Task: In the  document Anna ,change text color to 'Dark Green' Insert the shape mentioned shape on right side of the text 'Curved Up Arrow'. Change color of the shape to  RedChange shape height to  2
Action: Key pressed <Key.shift><Key.left><Key.left><Key.left><Key.left><Key.left><Key.left><Key.left><Key.left><Key.left><Key.left><Key.left><Key.left><Key.left><Key.left><Key.left><Key.left><Key.left><Key.left><Key.left><Key.left><Key.left><Key.left><Key.left><Key.left><Key.left><Key.left><Key.left><Key.left><Key.left><Key.left><Key.left><Key.left><Key.left><Key.left><Key.left><Key.left><Key.left><Key.left><Key.left><Key.left><Key.left><Key.left><Key.left><Key.left><Key.left><Key.left><Key.left><Key.left><Key.left><Key.left><Key.left><Key.left><Key.left><Key.left><Key.left><Key.left>
Screenshot: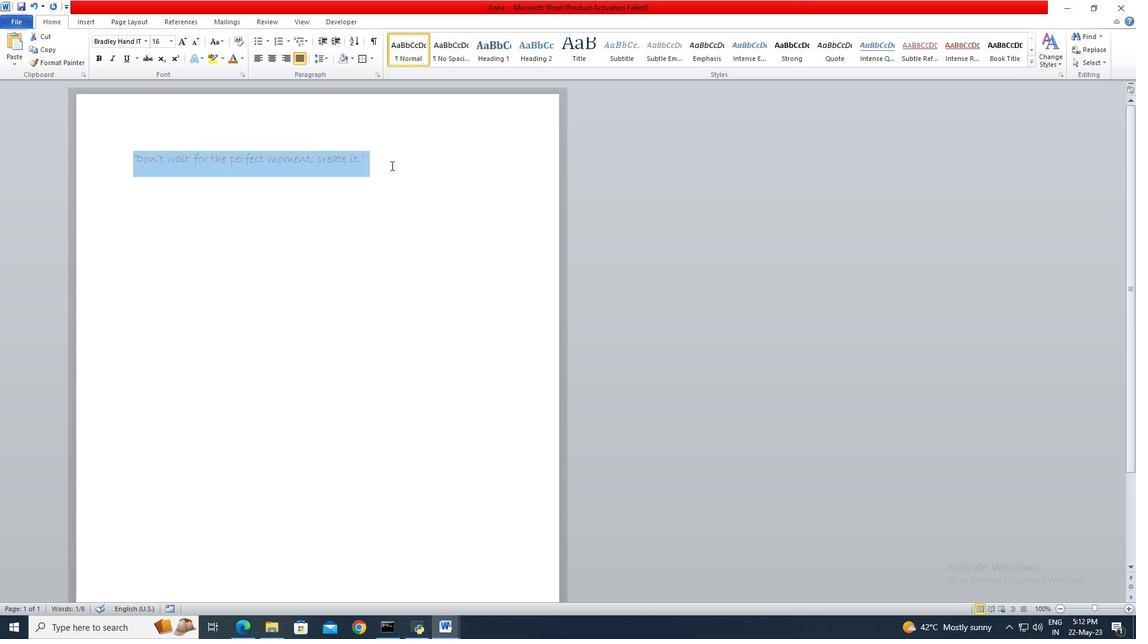 
Action: Mouse moved to (243, 59)
Screenshot: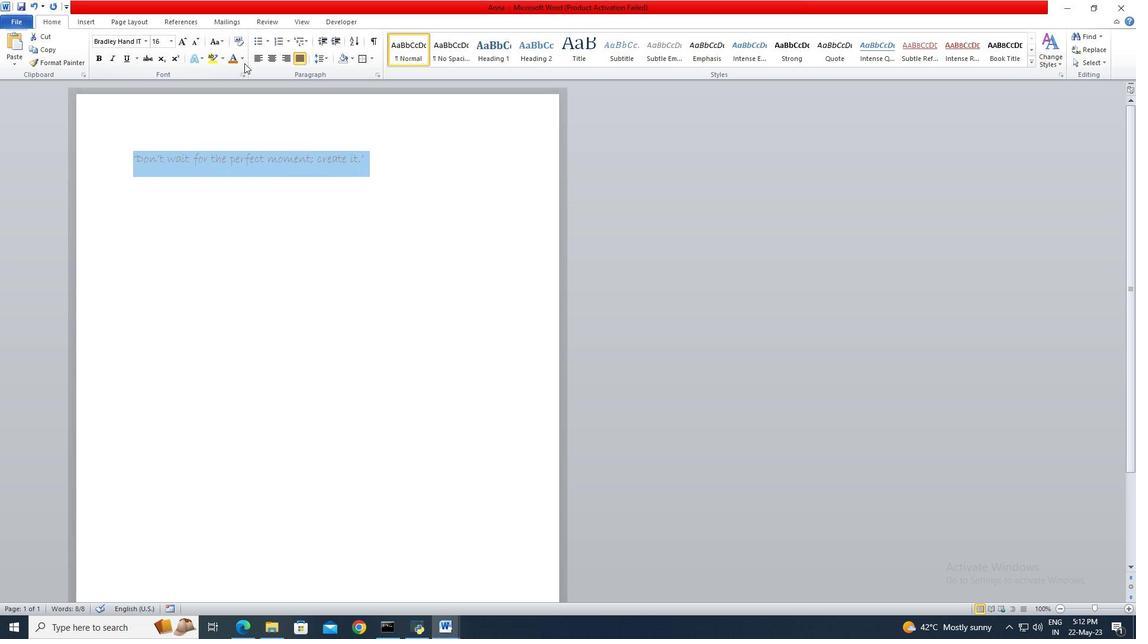 
Action: Mouse pressed left at (243, 59)
Screenshot: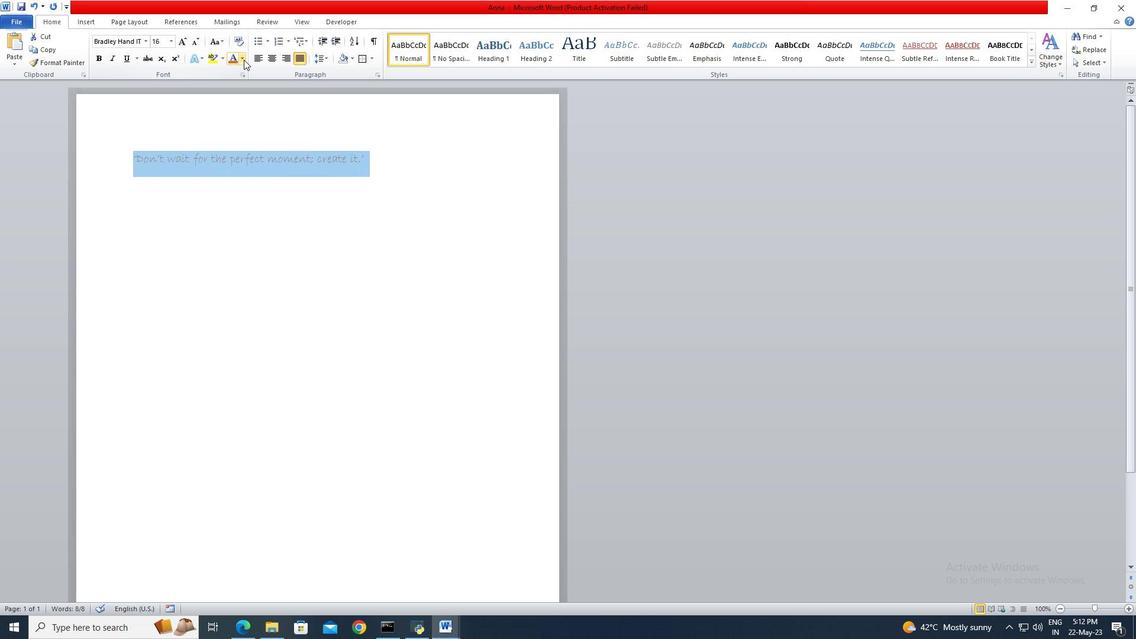 
Action: Mouse moved to (288, 188)
Screenshot: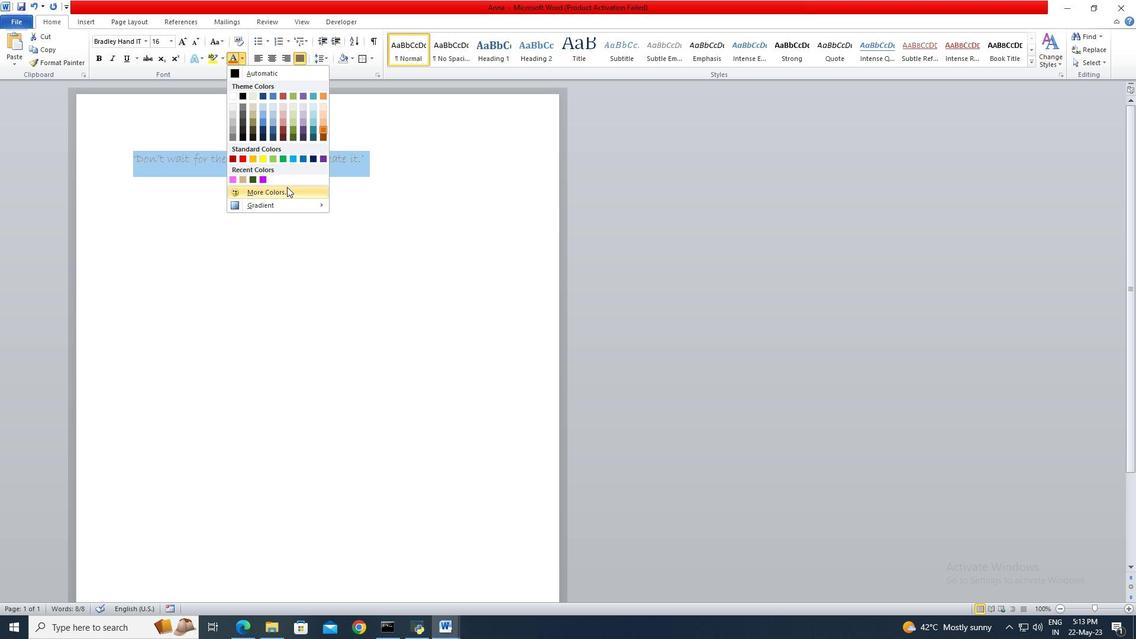 
Action: Mouse pressed left at (288, 188)
Screenshot: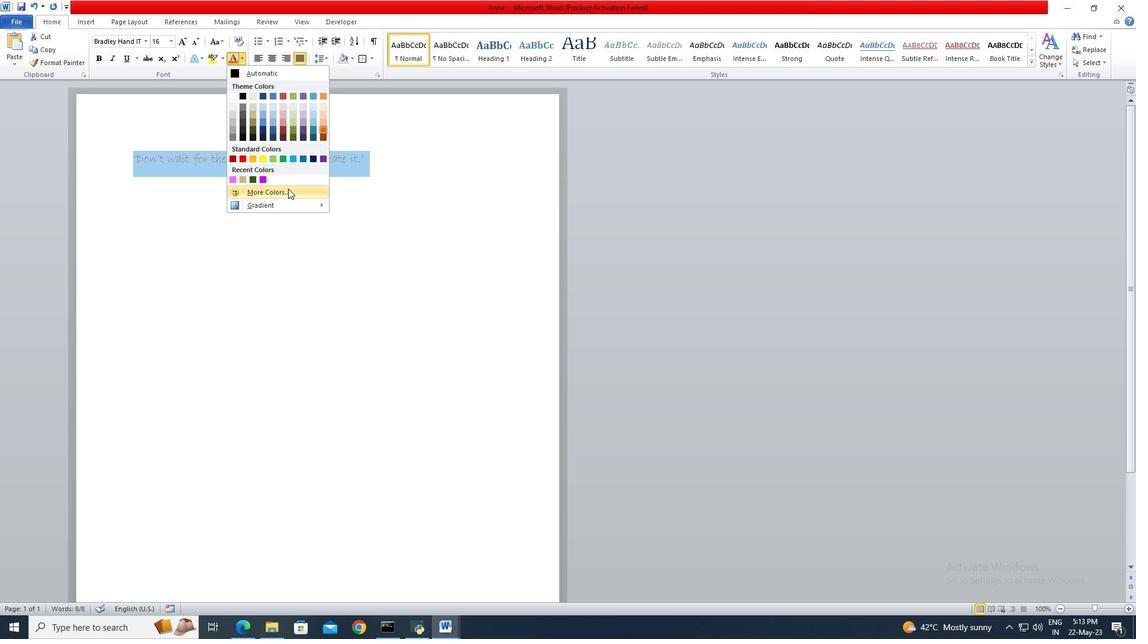 
Action: Mouse moved to (498, 223)
Screenshot: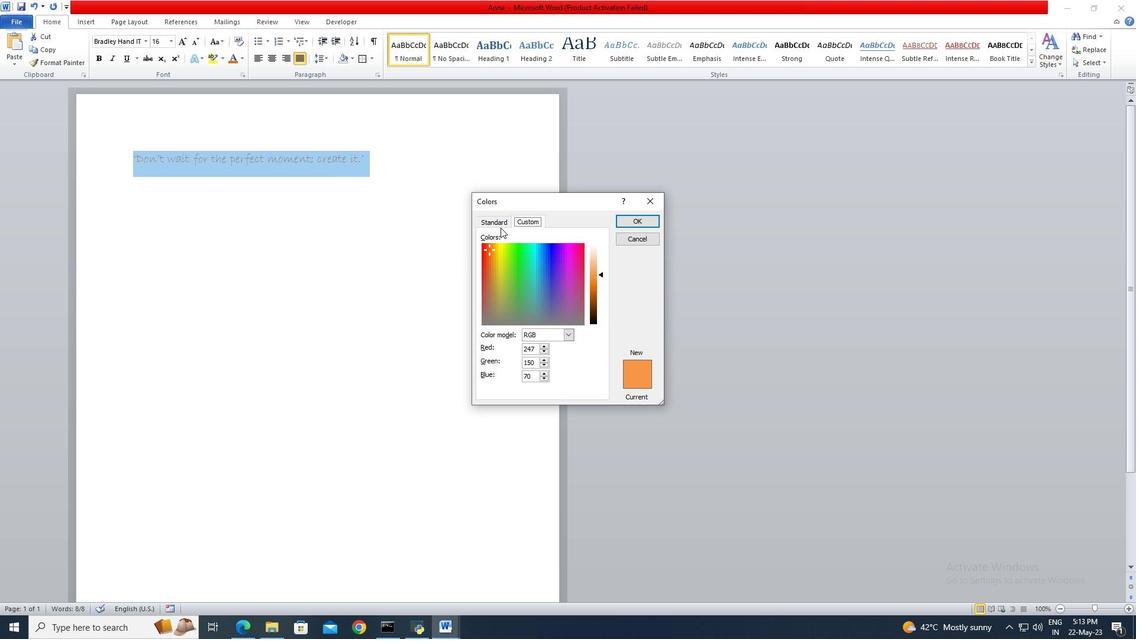 
Action: Mouse pressed left at (498, 223)
Screenshot: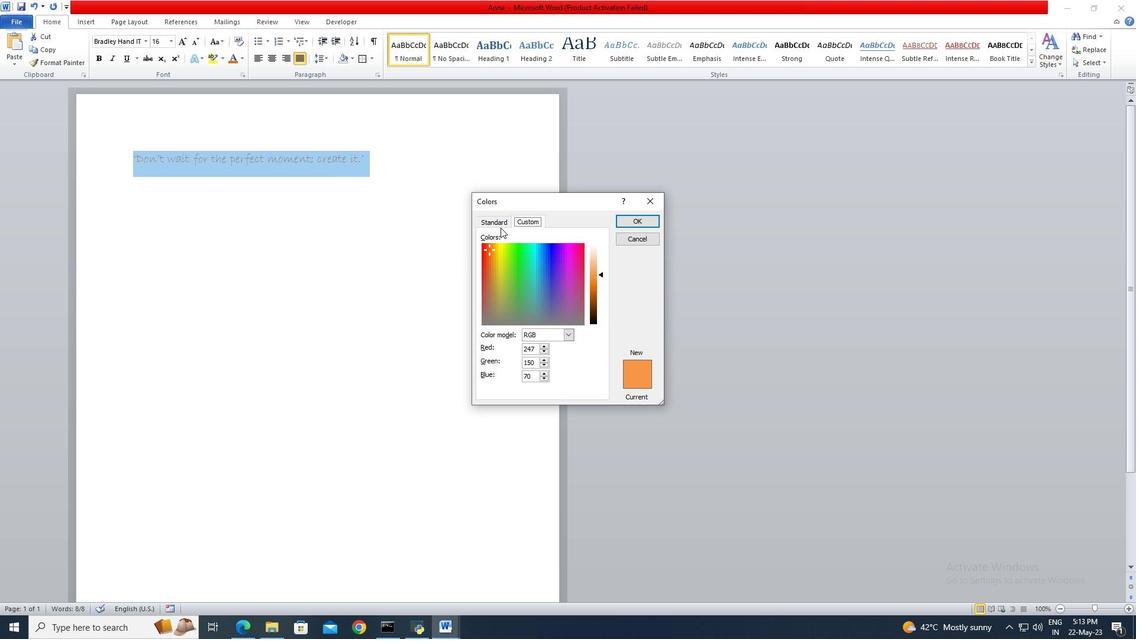 
Action: Mouse moved to (494, 290)
Screenshot: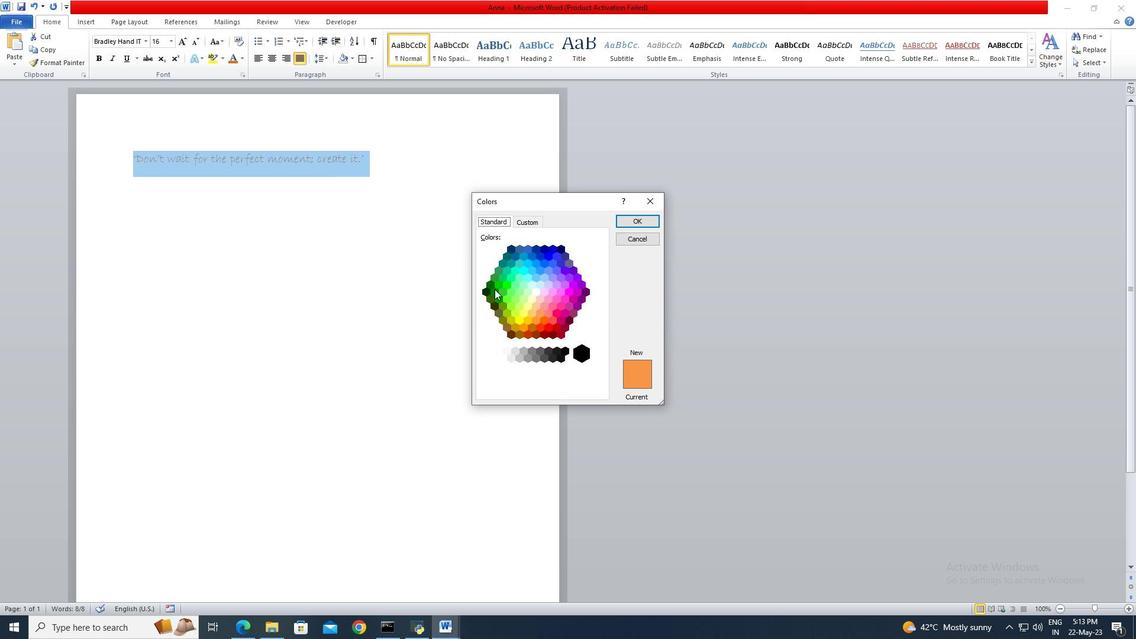 
Action: Mouse pressed left at (494, 290)
Screenshot: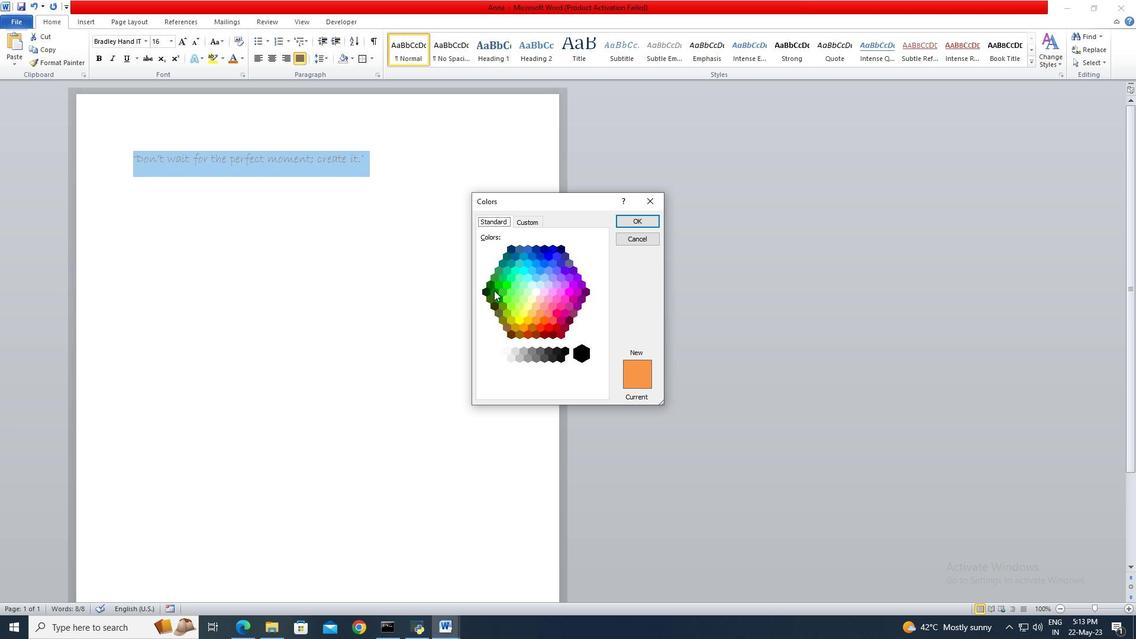 
Action: Mouse moved to (624, 224)
Screenshot: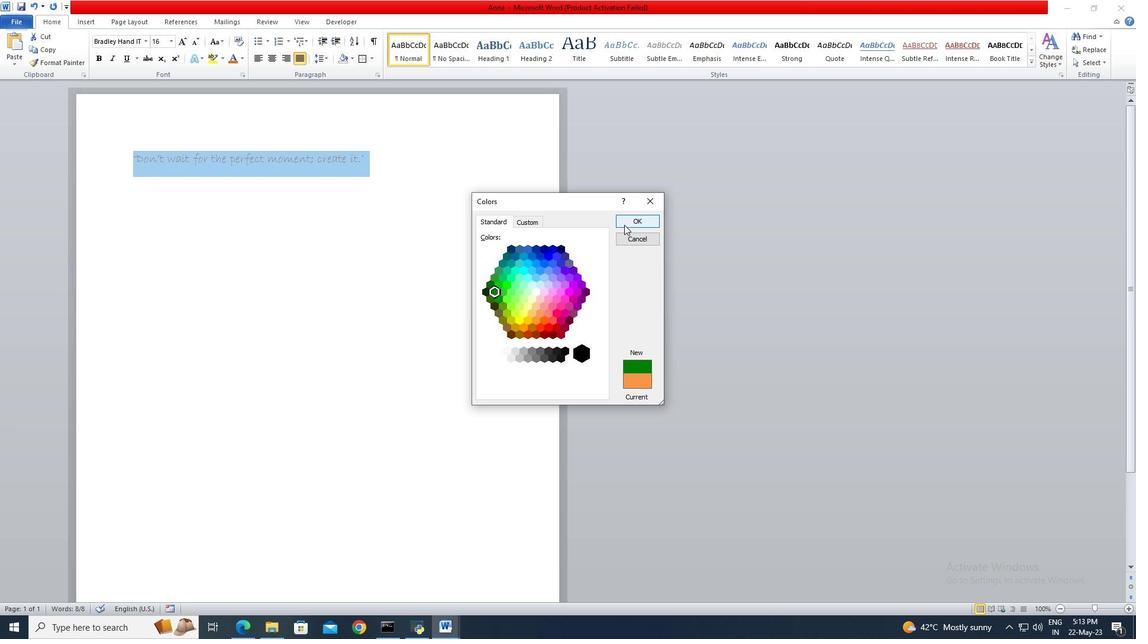 
Action: Mouse pressed left at (624, 224)
Screenshot: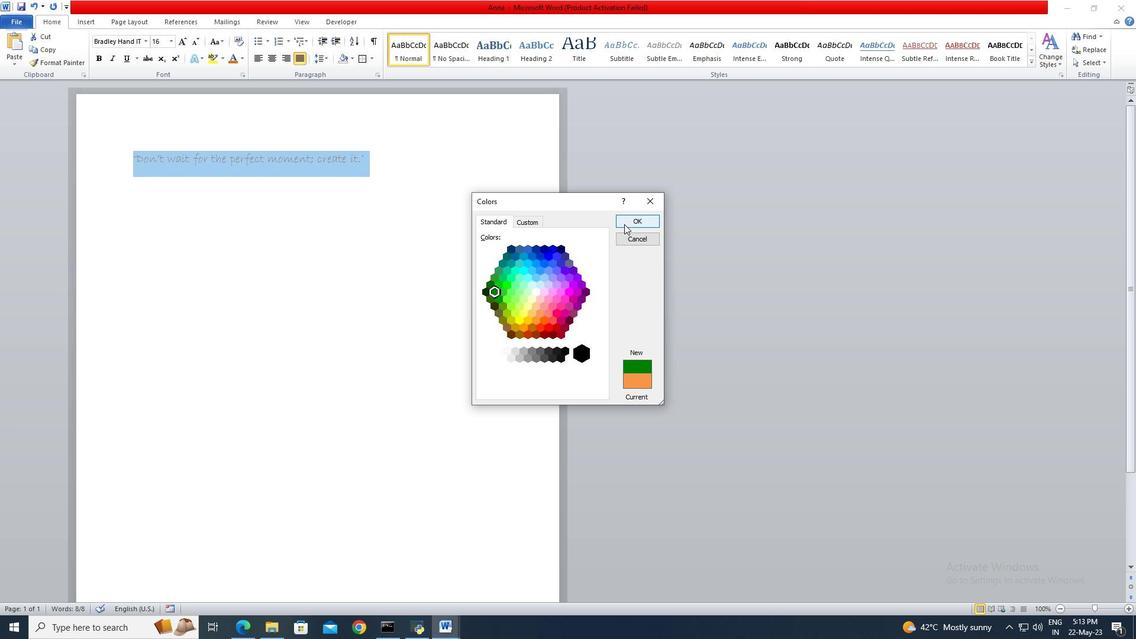 
Action: Mouse moved to (423, 169)
Screenshot: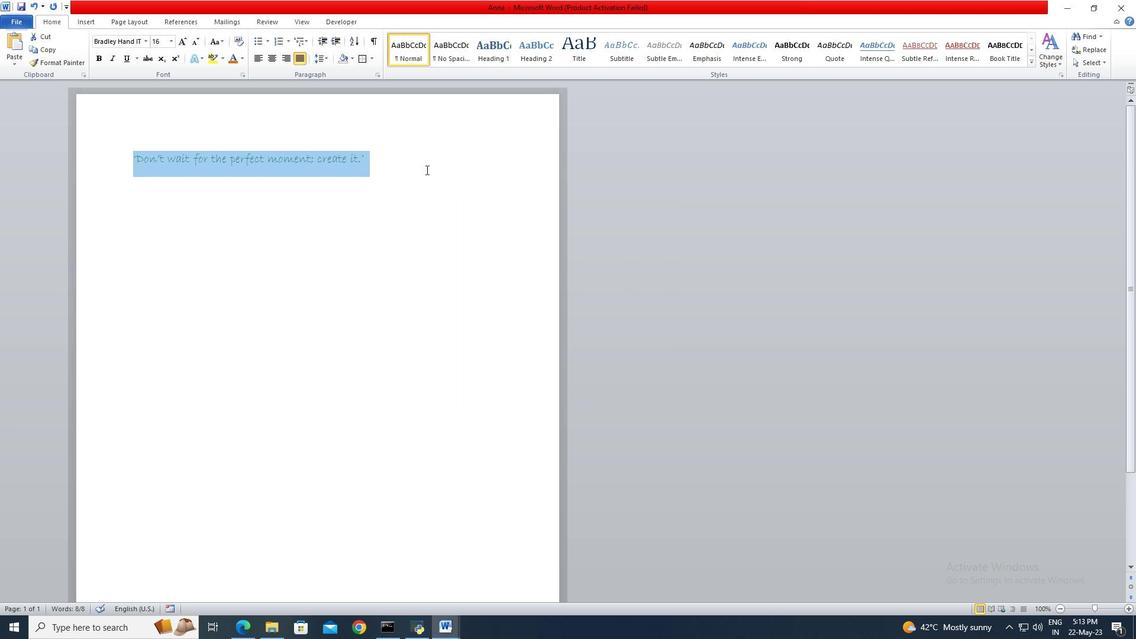 
Action: Mouse pressed left at (423, 169)
Screenshot: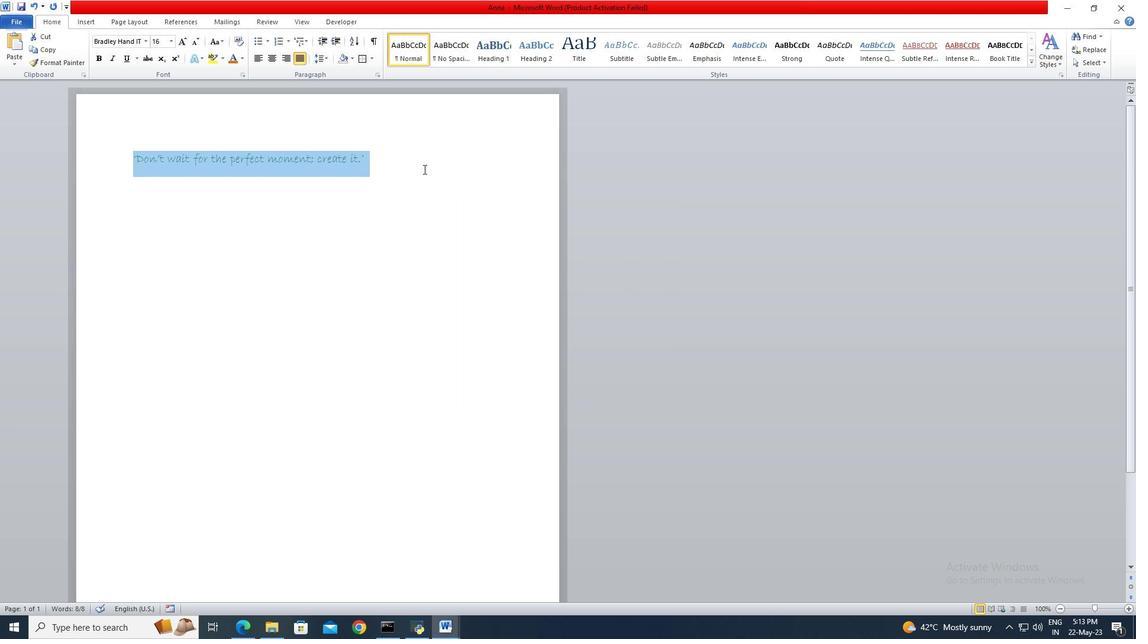 
Action: Mouse moved to (92, 24)
Screenshot: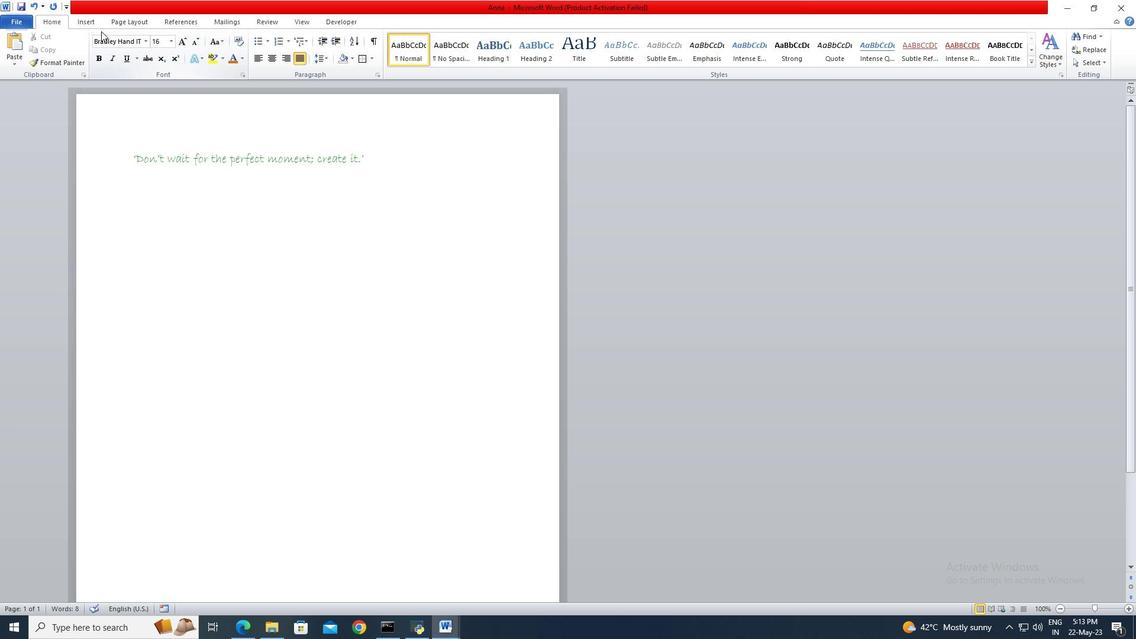 
Action: Mouse pressed left at (92, 24)
Screenshot: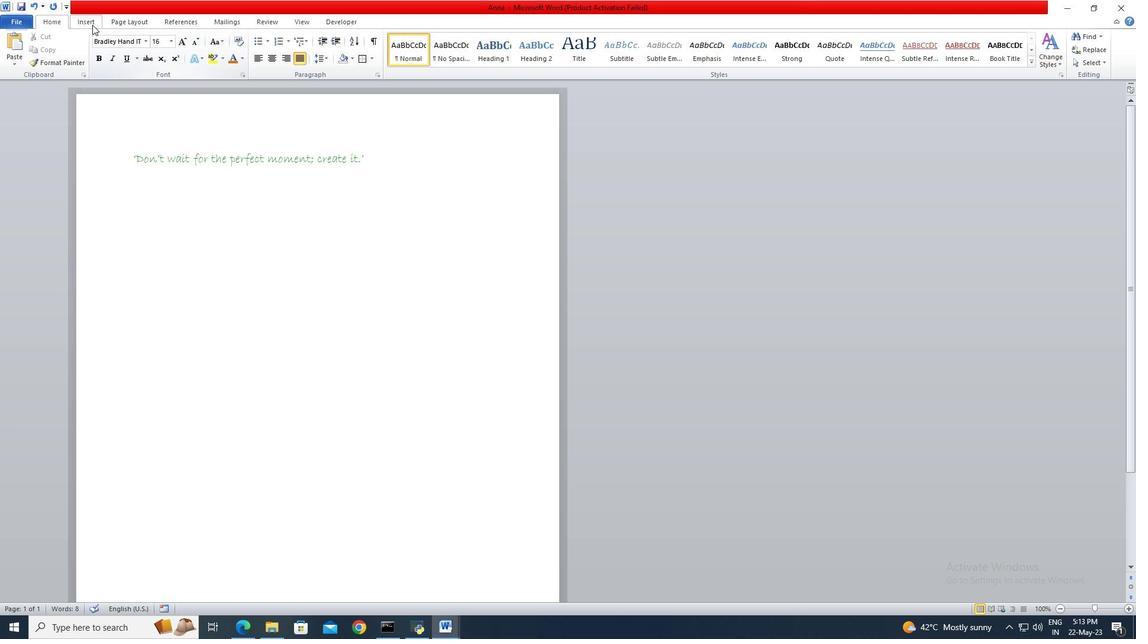 
Action: Mouse moved to (172, 53)
Screenshot: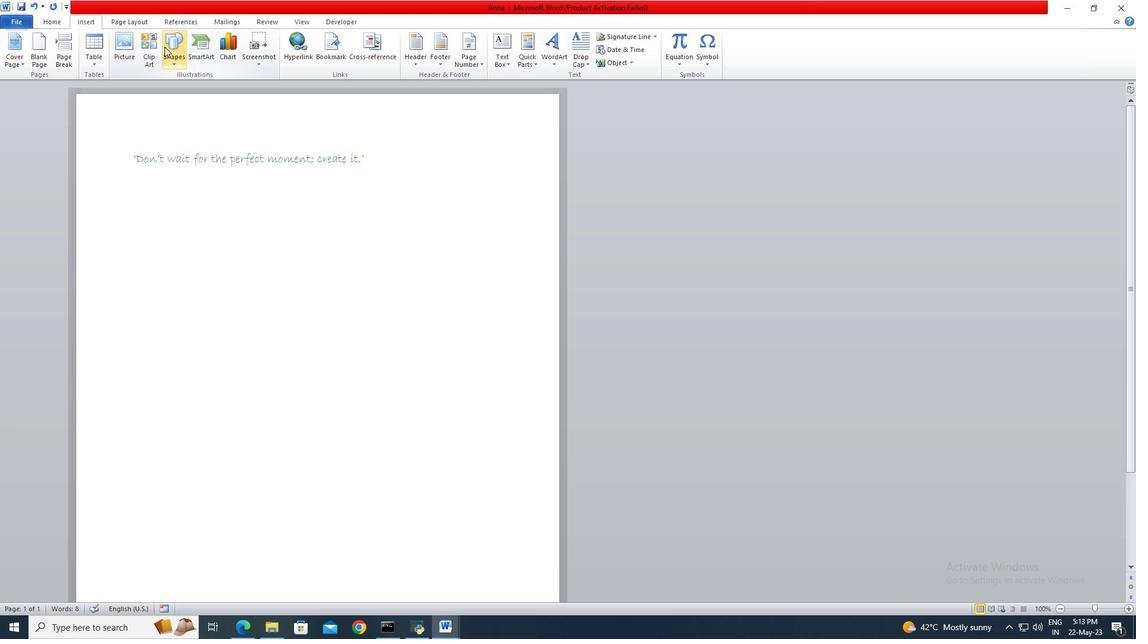 
Action: Mouse pressed left at (172, 53)
Screenshot: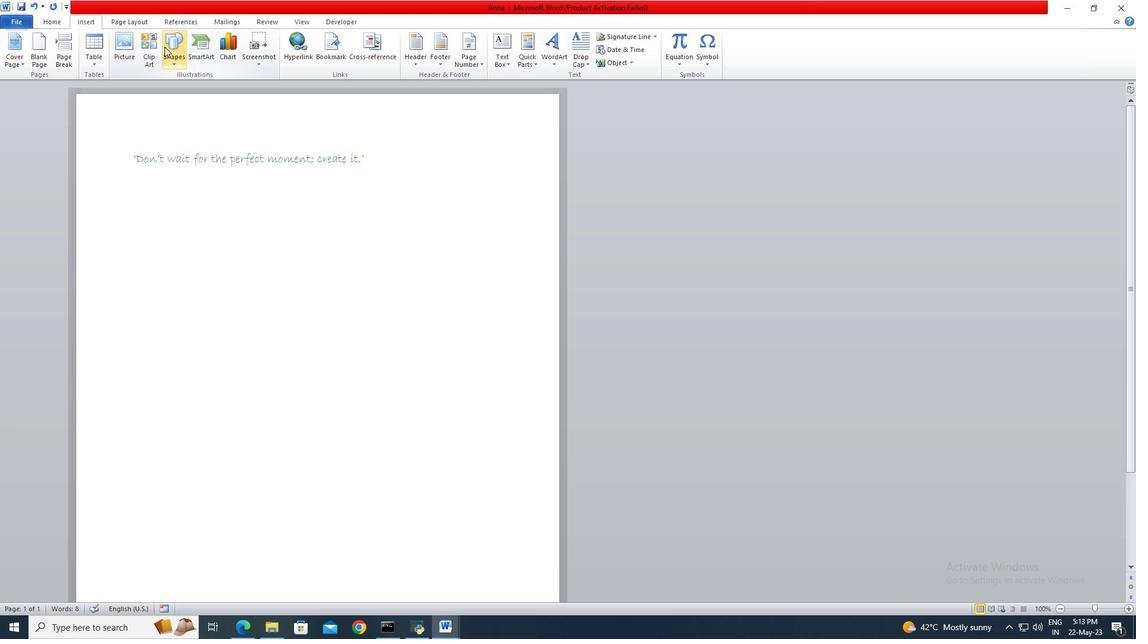 
Action: Mouse moved to (195, 234)
Screenshot: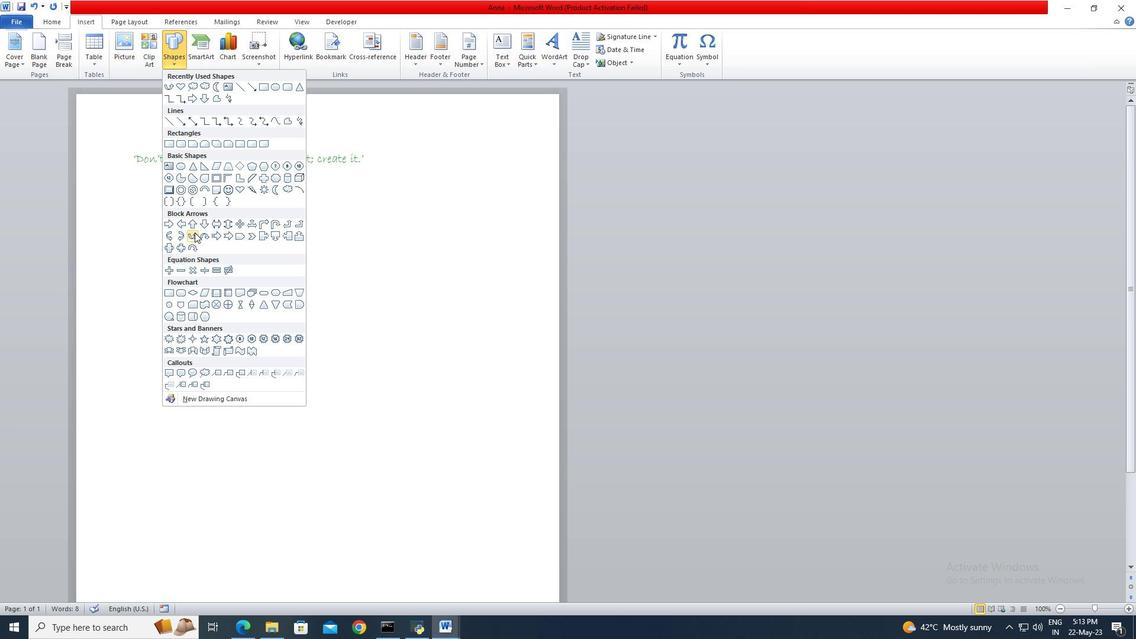 
Action: Mouse pressed left at (195, 234)
Screenshot: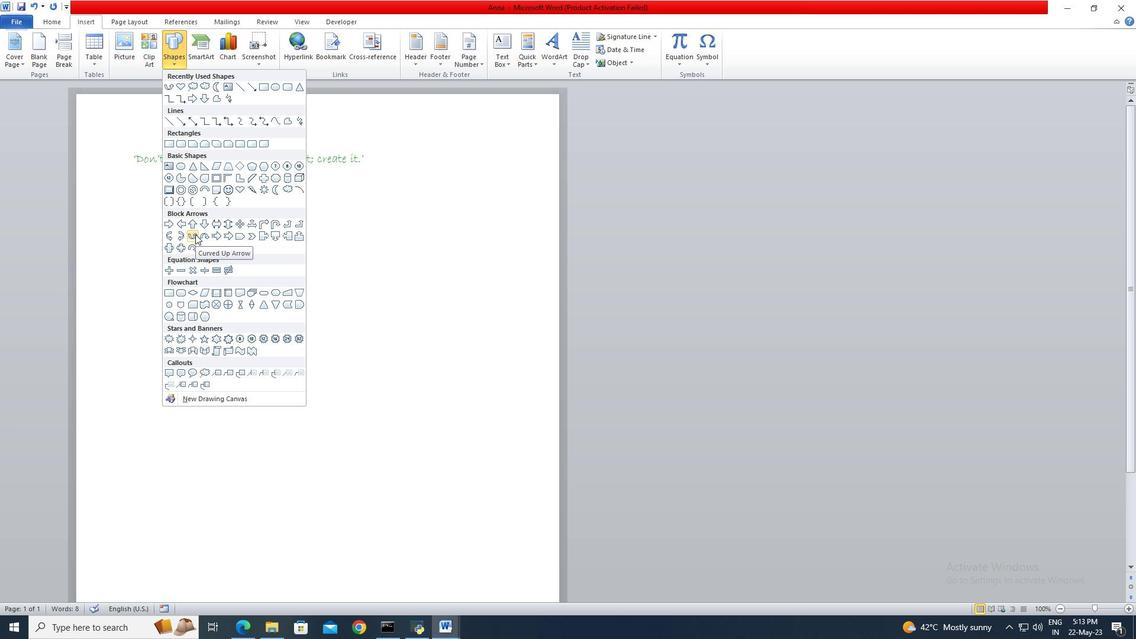 
Action: Mouse moved to (382, 153)
Screenshot: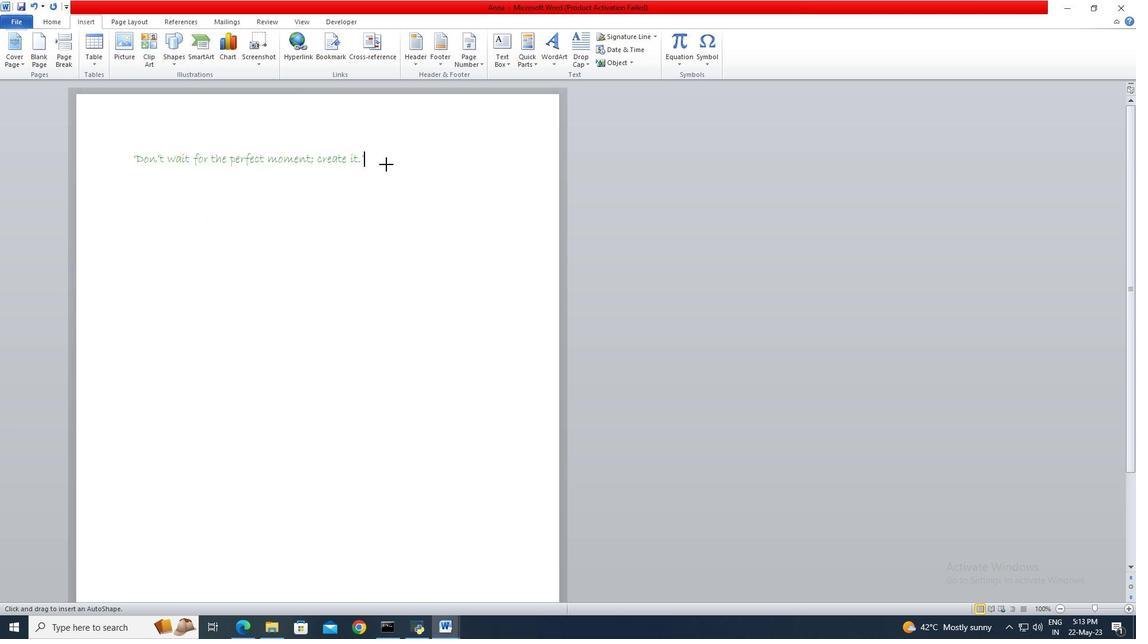 
Action: Mouse pressed left at (382, 153)
Screenshot: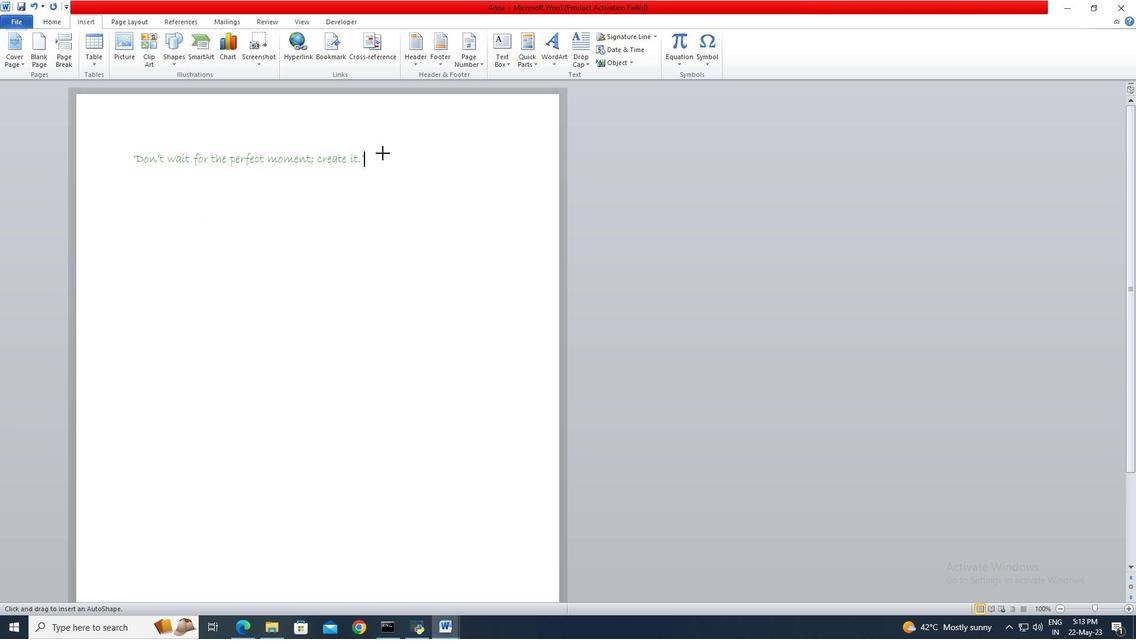 
Action: Mouse moved to (443, 36)
Screenshot: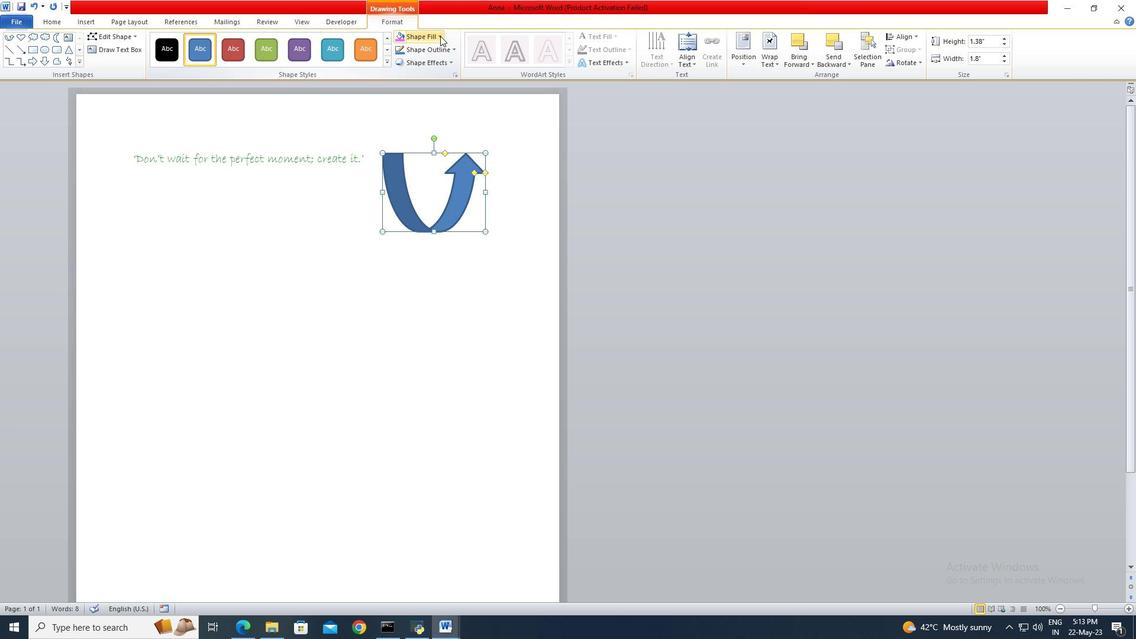 
Action: Mouse pressed left at (443, 36)
Screenshot: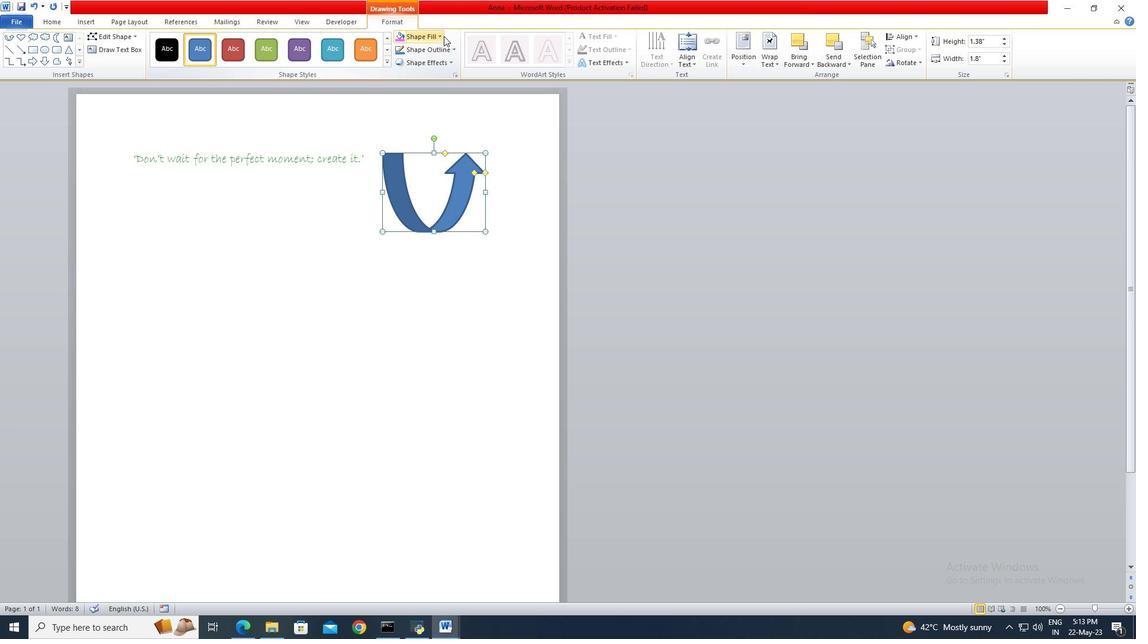 
Action: Mouse moved to (410, 124)
Screenshot: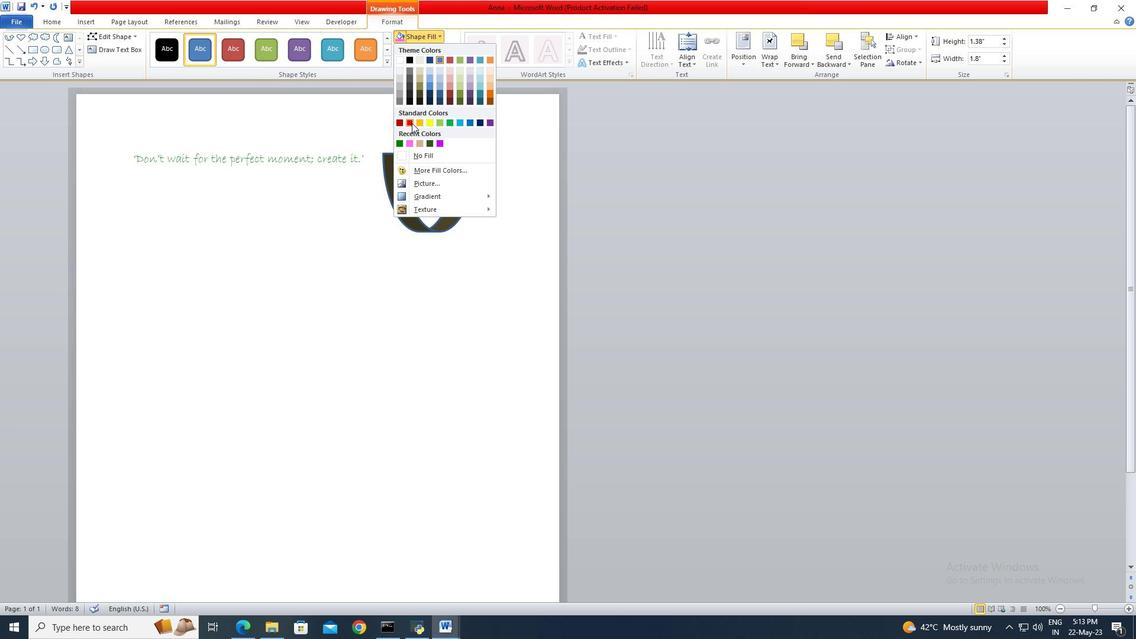
Action: Mouse pressed left at (410, 124)
Screenshot: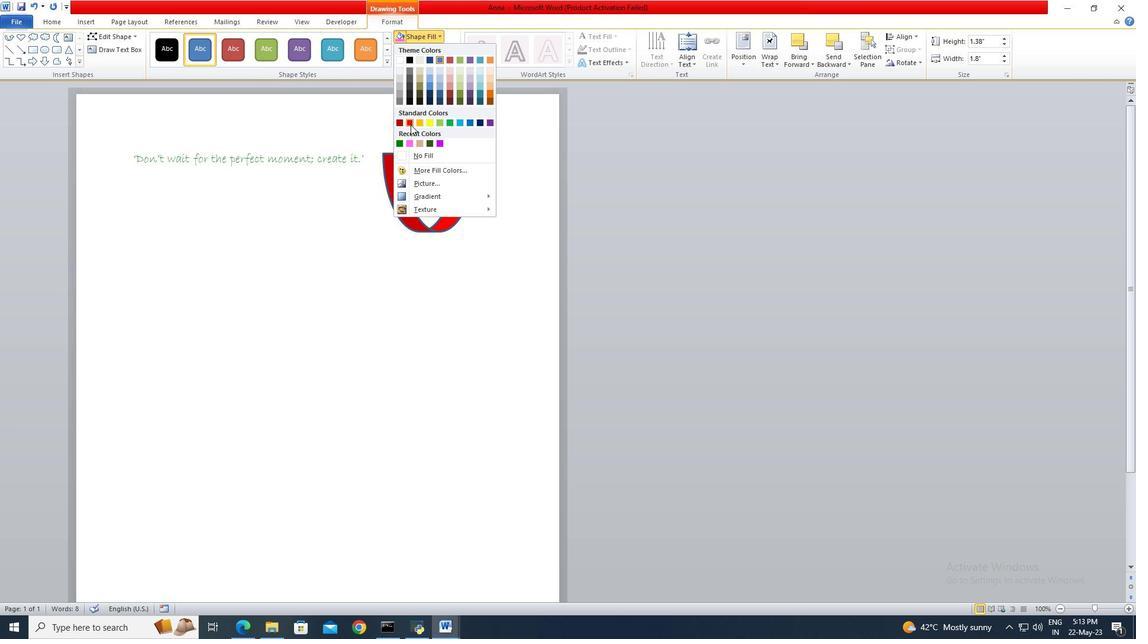 
Action: Mouse moved to (984, 41)
Screenshot: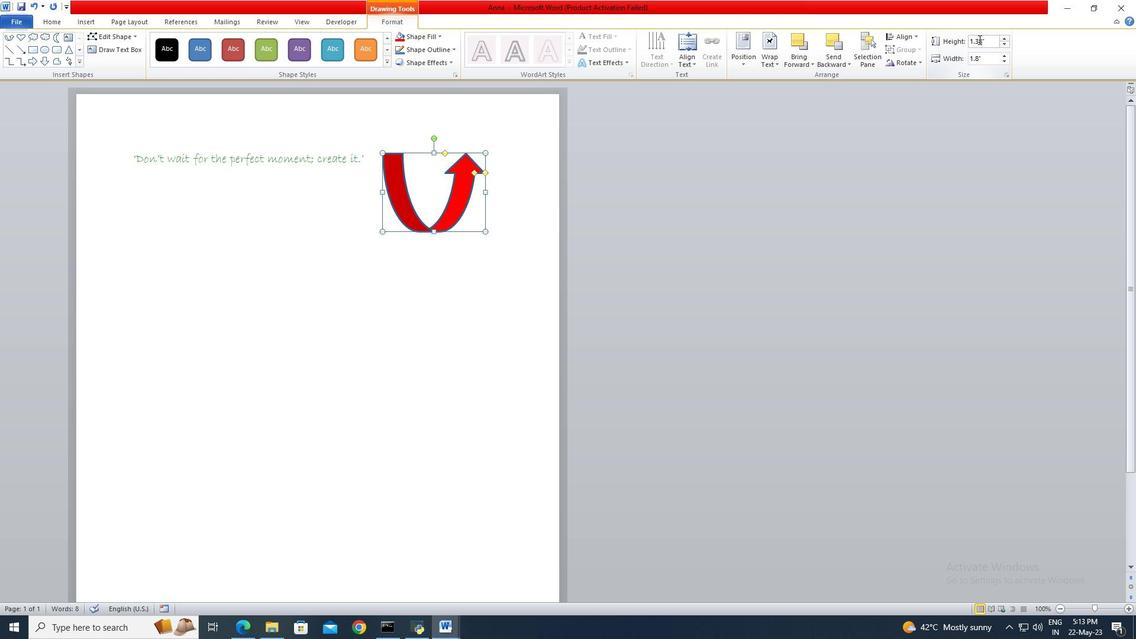 
Action: Mouse pressed left at (984, 41)
Screenshot: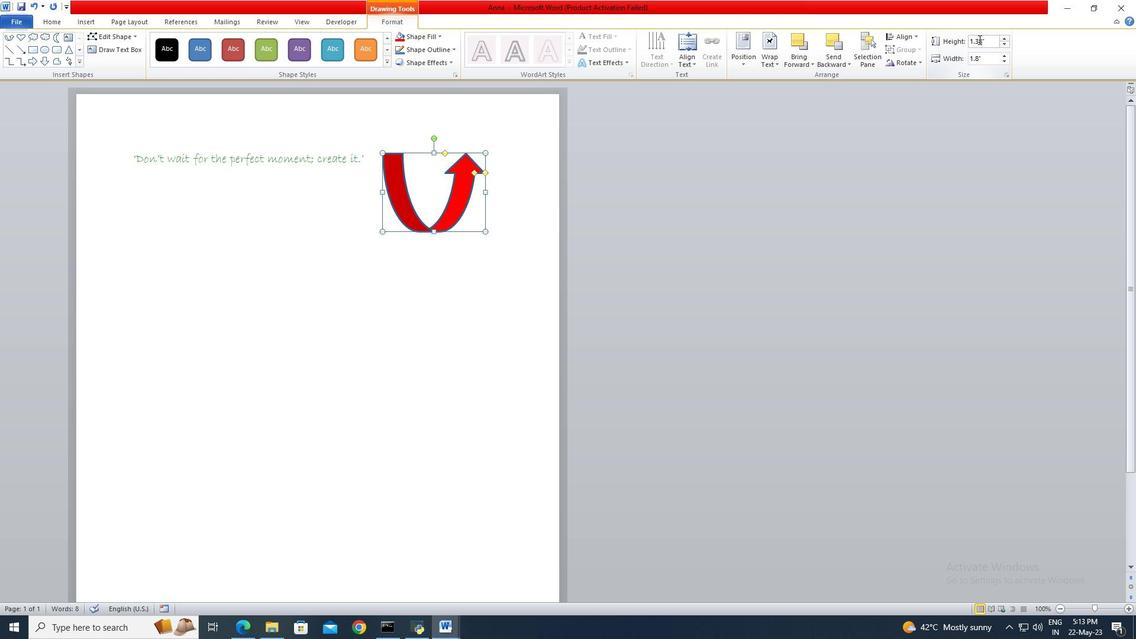 
Action: Key pressed 2<Key.enter>
Screenshot: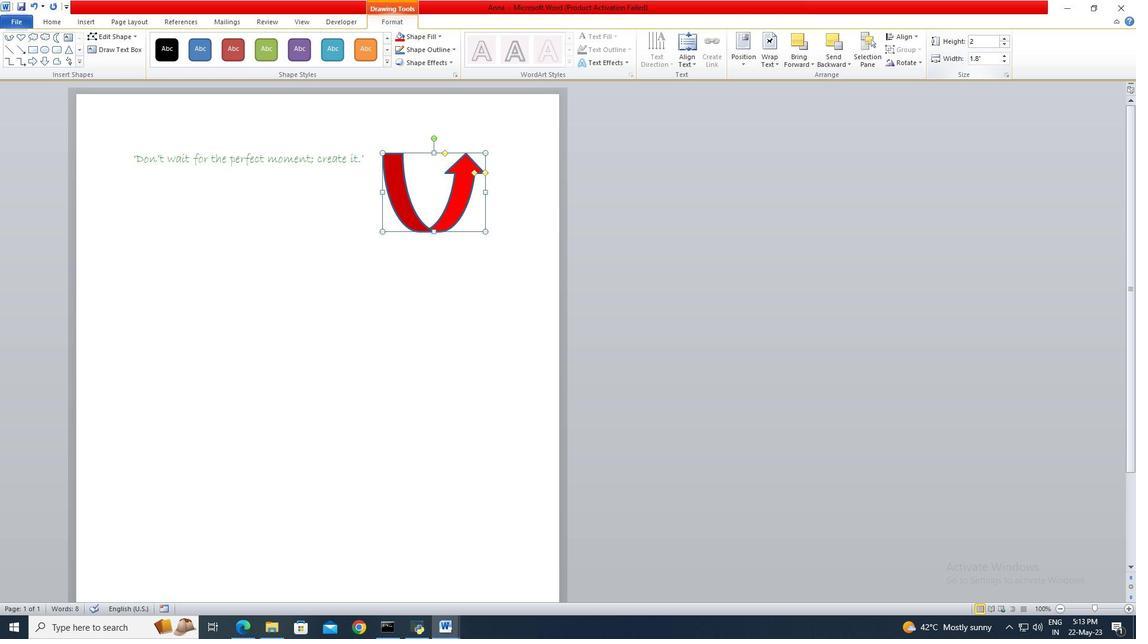 
